Task: Assign Issue Issue0000000024 to Sprint Sprint0000000014 in Scrum Project Project0000000005 in Jira. Assign Issue Issue0000000025 to Sprint Sprint0000000015 in Scrum Project Project0000000005 in Jira. Assign Issue Issue0000000026 to Sprint Sprint0000000016 in Scrum Project Project0000000006 in Jira. Assign Issue Issue0000000027 to Sprint Sprint0000000016 in Scrum Project Project0000000006 in Jira. Assign Issue Issue0000000028 to Sprint Sprint0000000017 in Scrum Project Project0000000006 in Jira
Action: Mouse moved to (1016, 452)
Screenshot: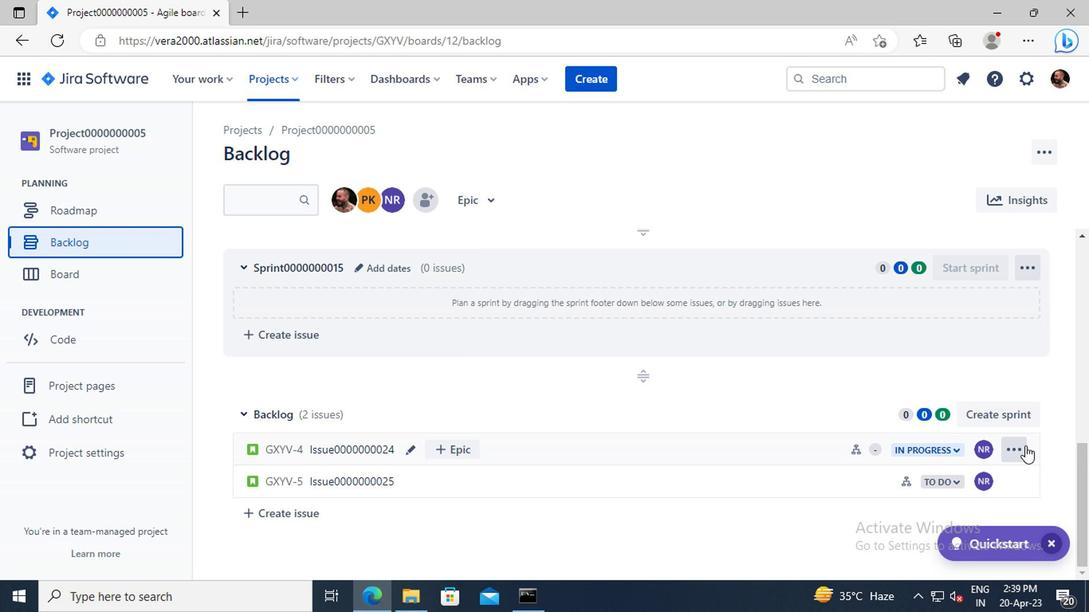 
Action: Mouse pressed left at (1016, 452)
Screenshot: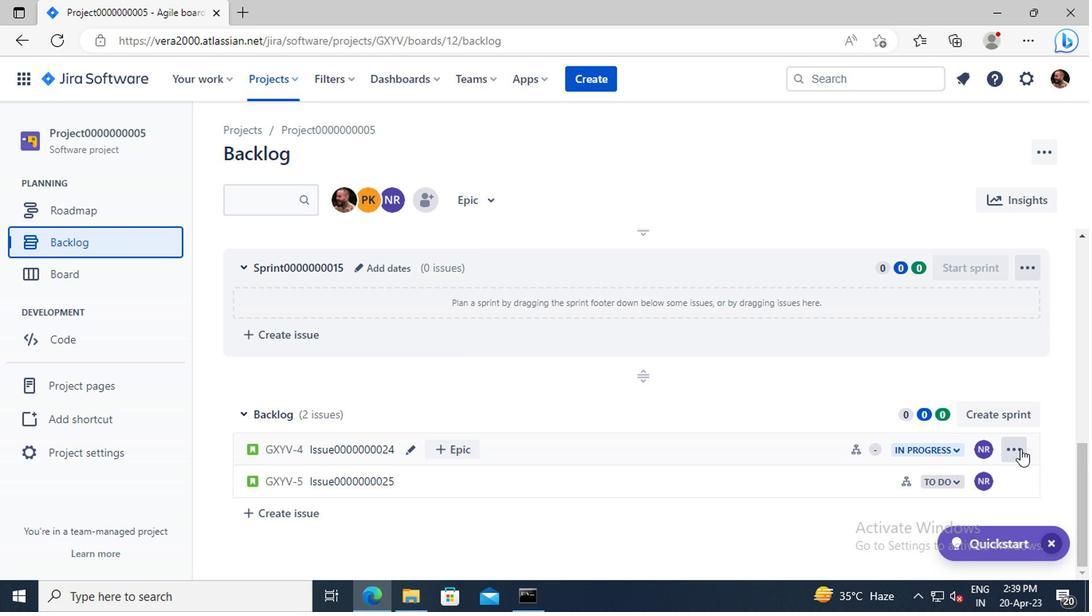 
Action: Mouse moved to (973, 388)
Screenshot: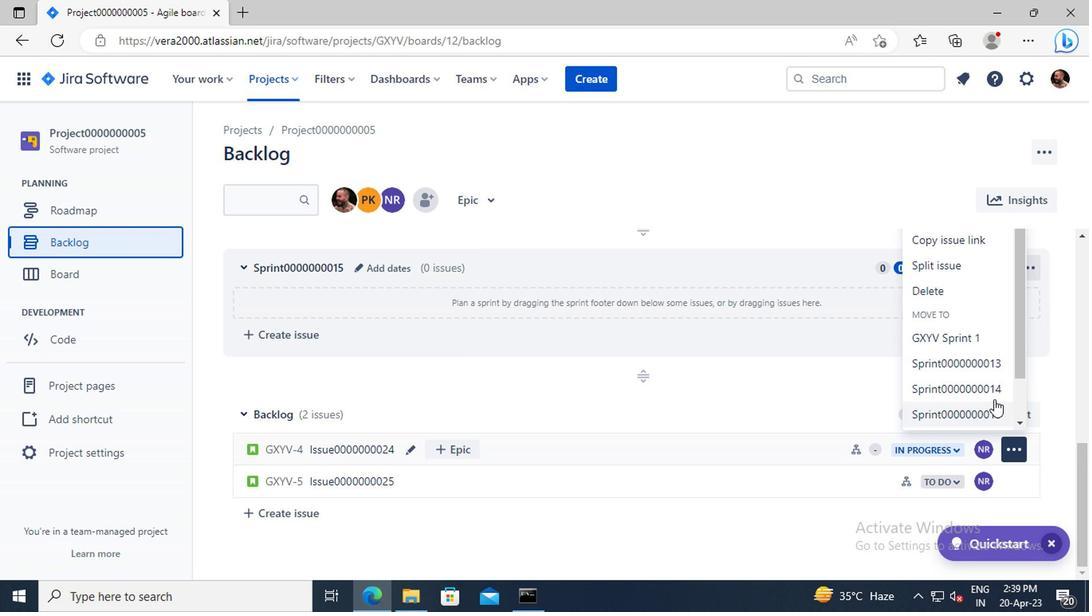 
Action: Mouse pressed left at (973, 388)
Screenshot: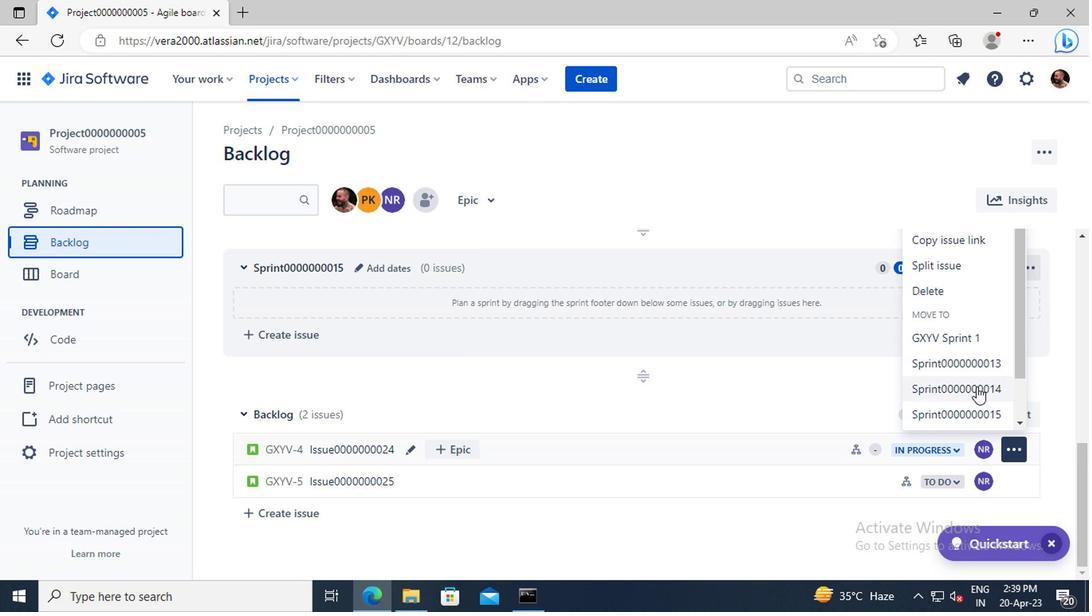 
Action: Mouse moved to (1015, 483)
Screenshot: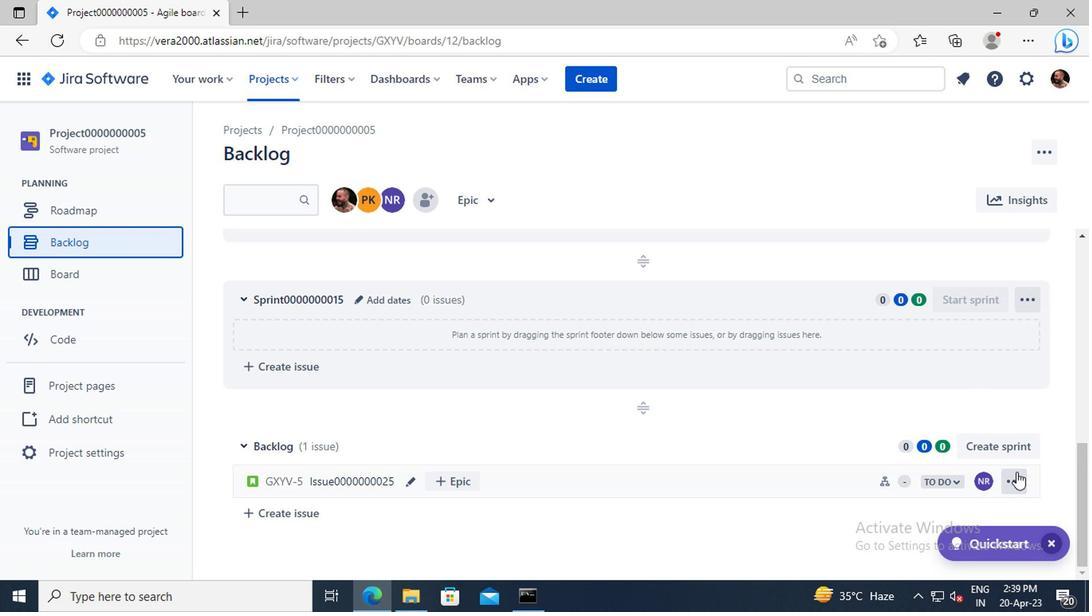 
Action: Mouse pressed left at (1015, 483)
Screenshot: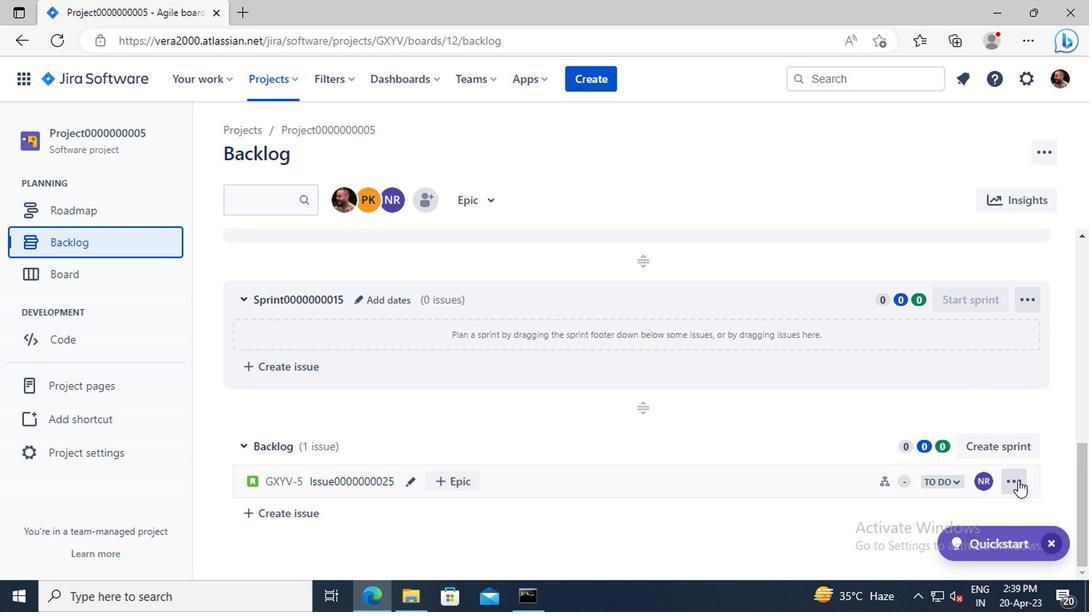 
Action: Mouse moved to (973, 447)
Screenshot: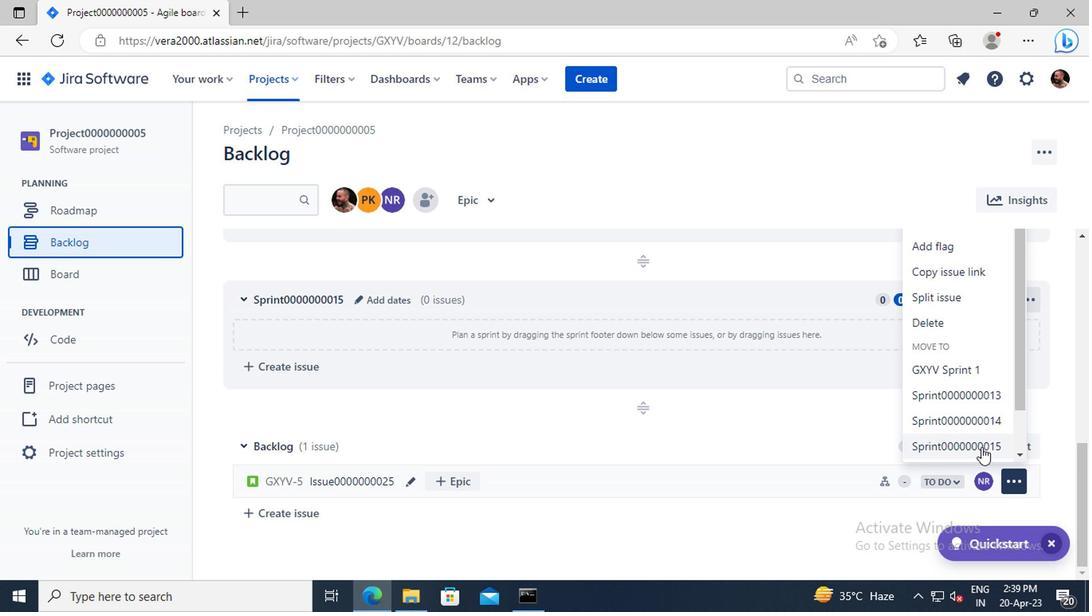 
Action: Mouse pressed left at (973, 447)
Screenshot: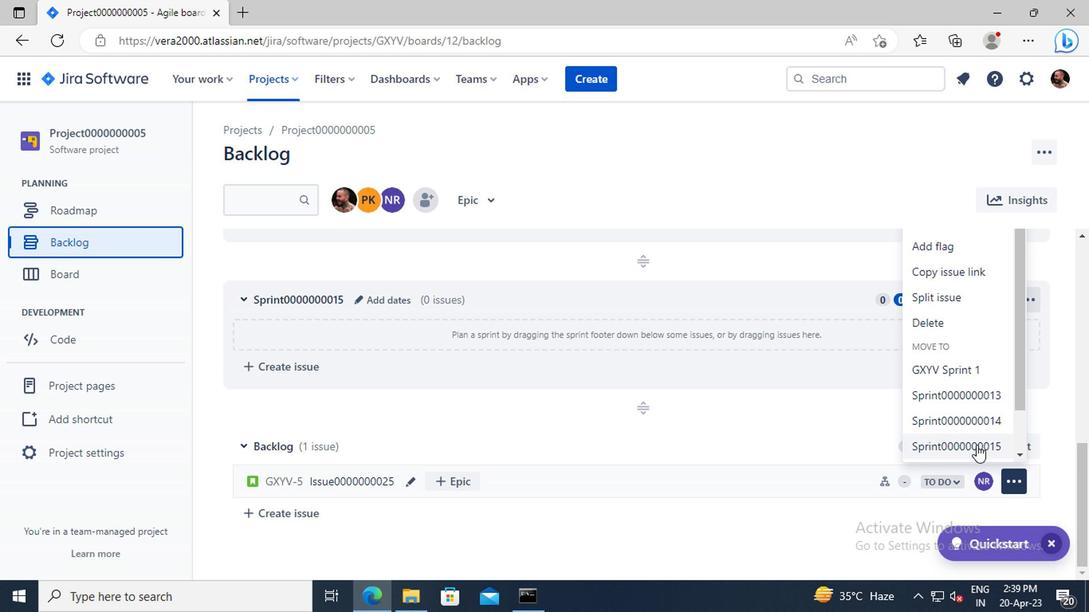 
Action: Mouse moved to (266, 81)
Screenshot: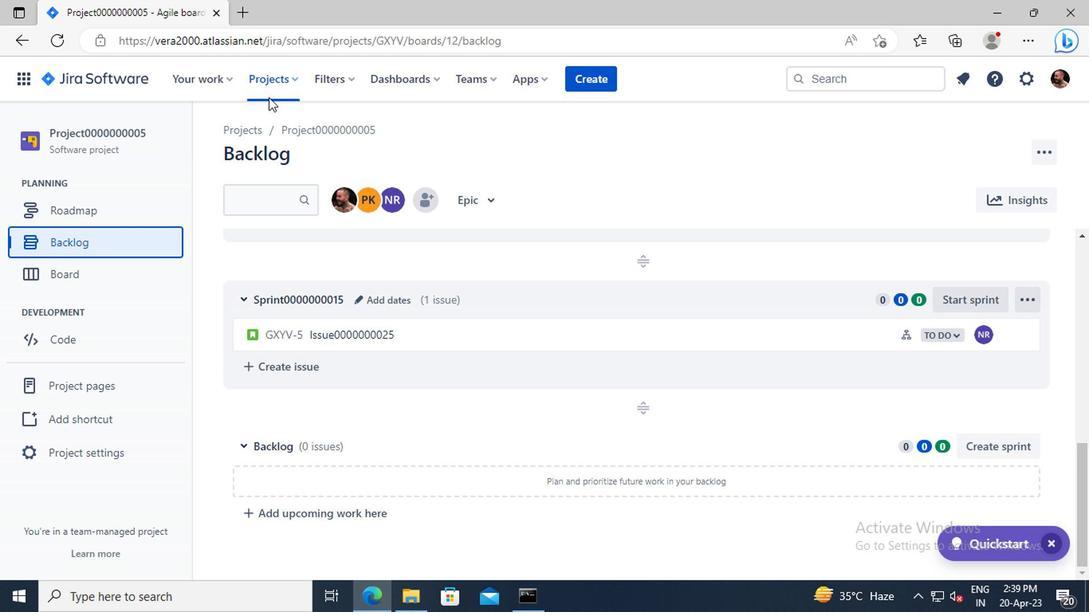 
Action: Mouse pressed left at (266, 81)
Screenshot: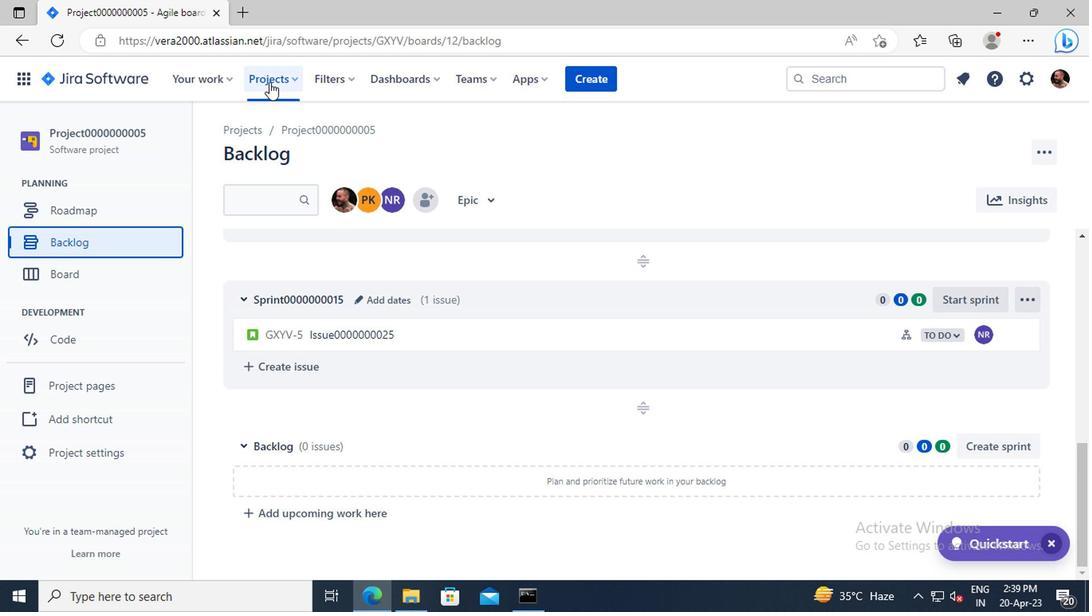 
Action: Mouse moved to (334, 189)
Screenshot: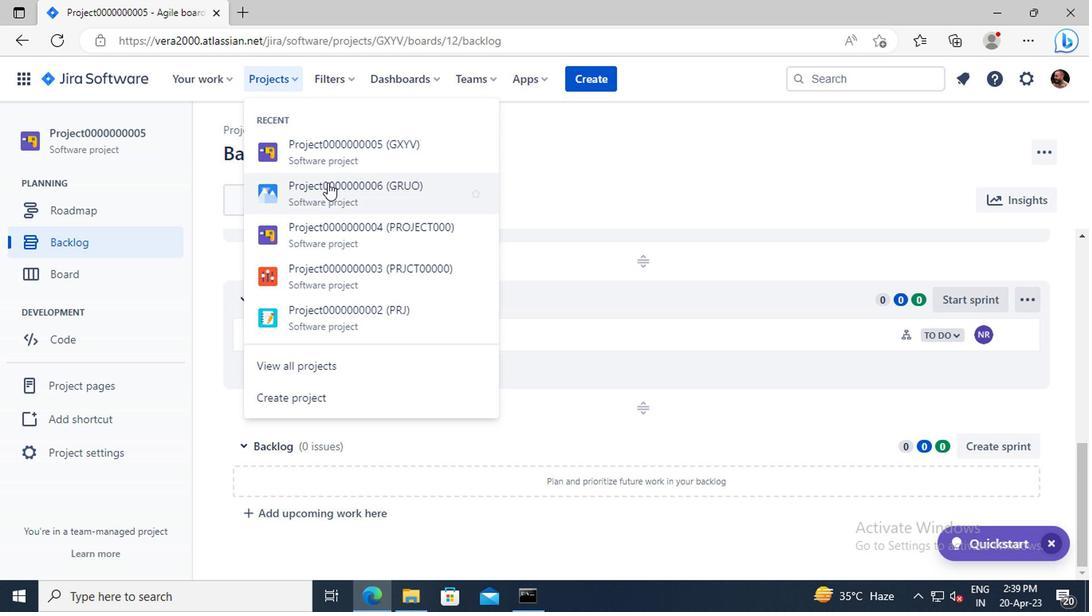 
Action: Mouse pressed left at (334, 189)
Screenshot: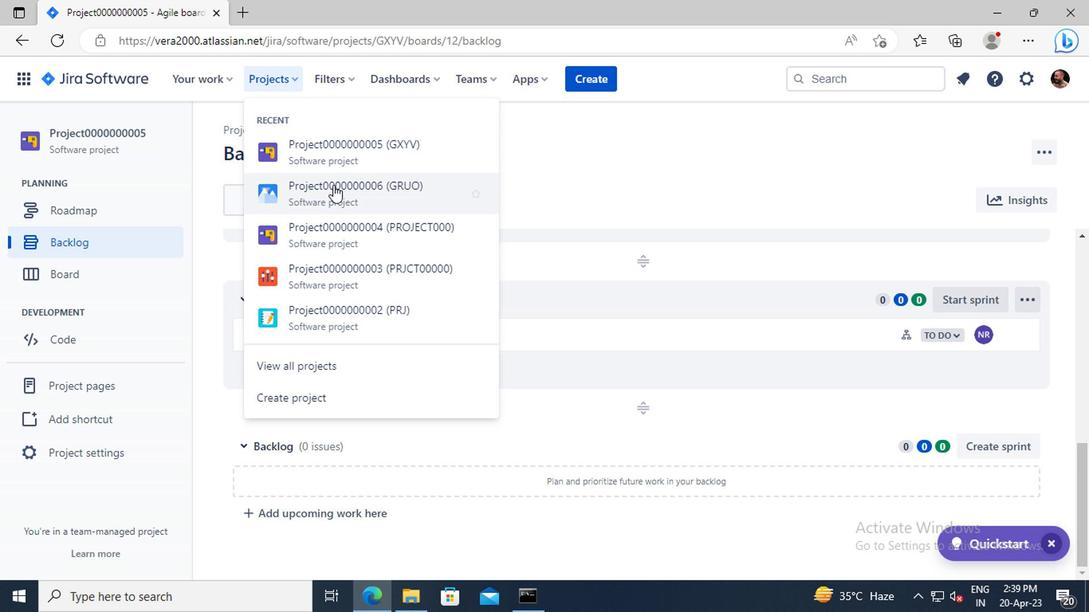 
Action: Mouse moved to (114, 240)
Screenshot: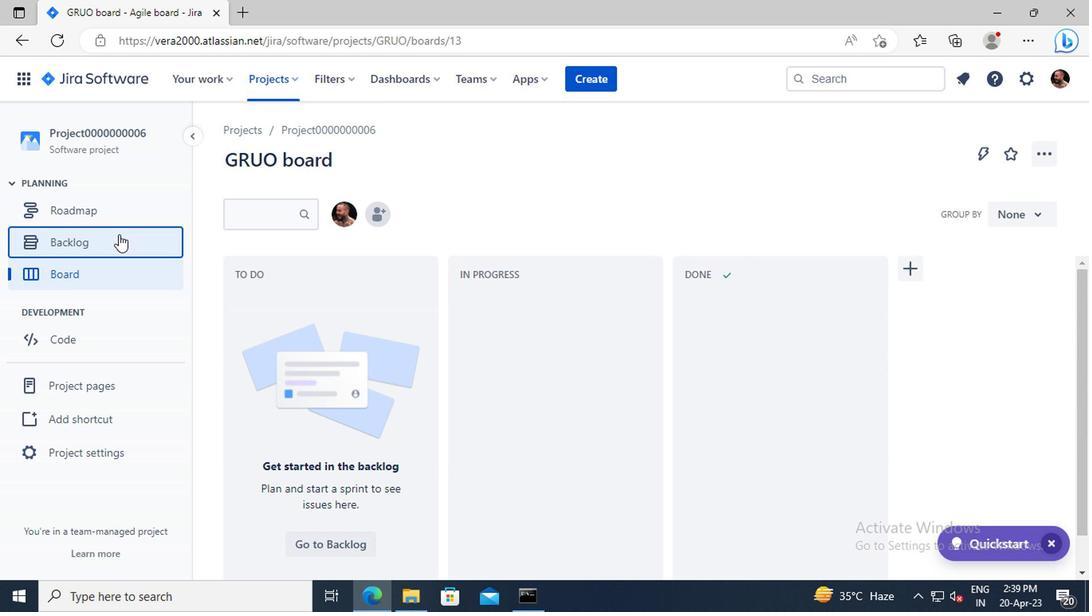 
Action: Mouse pressed left at (114, 240)
Screenshot: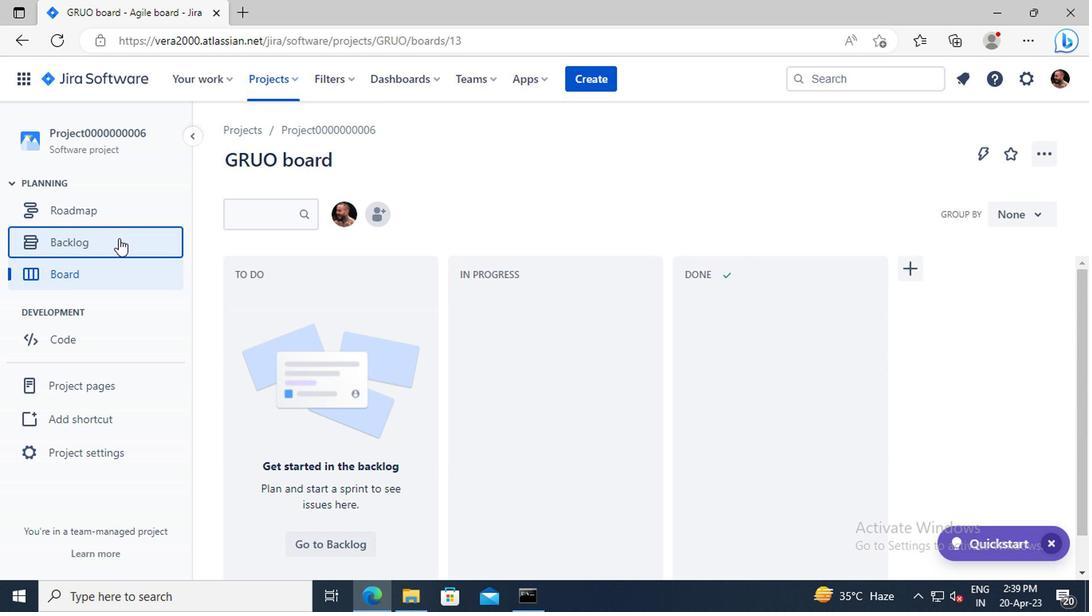 
Action: Mouse moved to (410, 304)
Screenshot: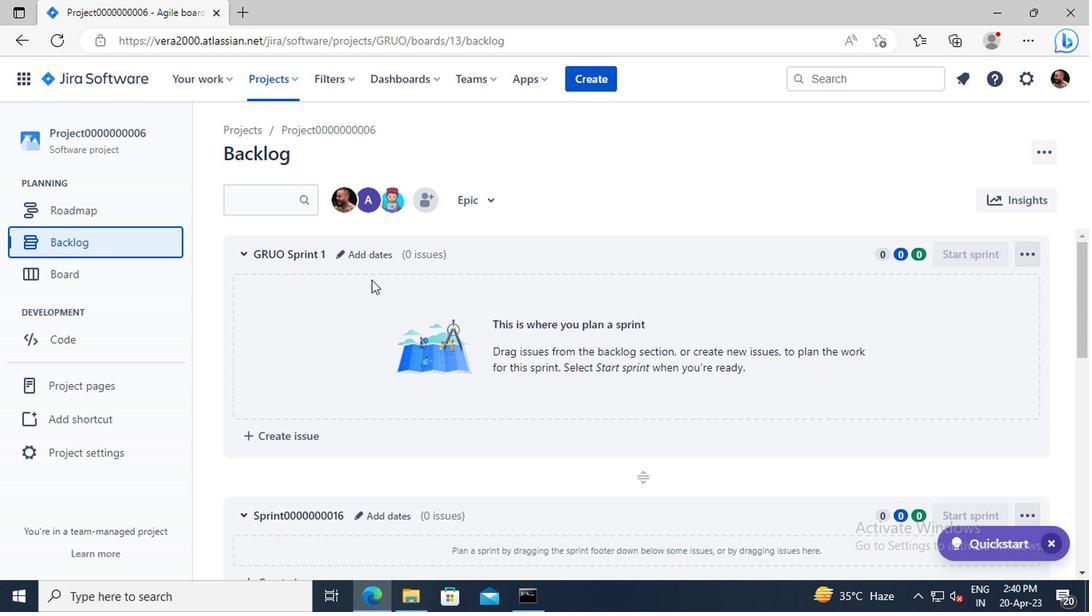 
Action: Mouse scrolled (410, 304) with delta (0, 0)
Screenshot: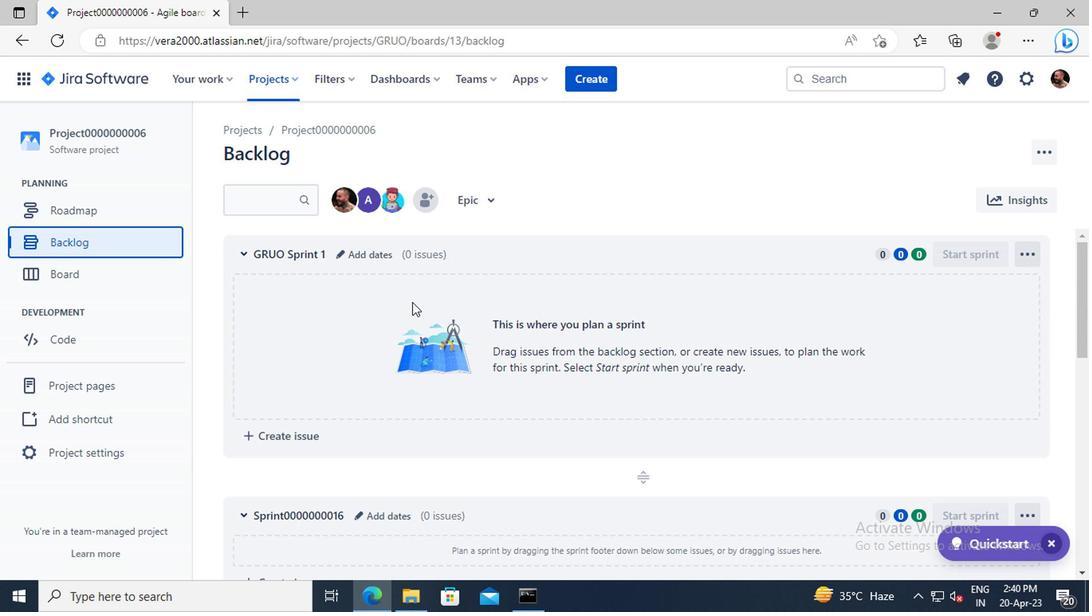 
Action: Mouse scrolled (410, 304) with delta (0, 0)
Screenshot: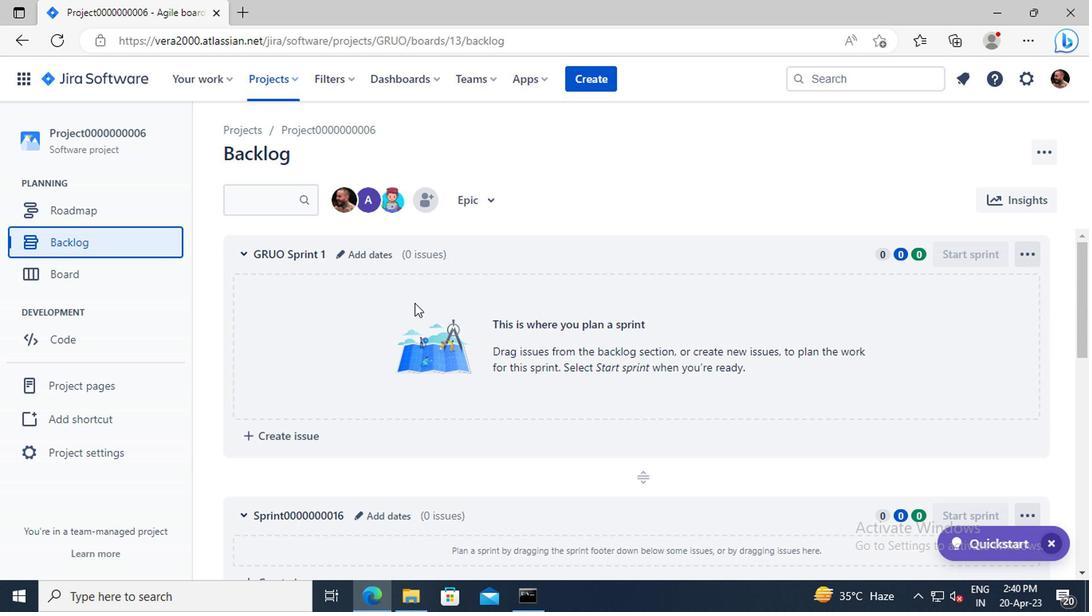 
Action: Mouse moved to (411, 305)
Screenshot: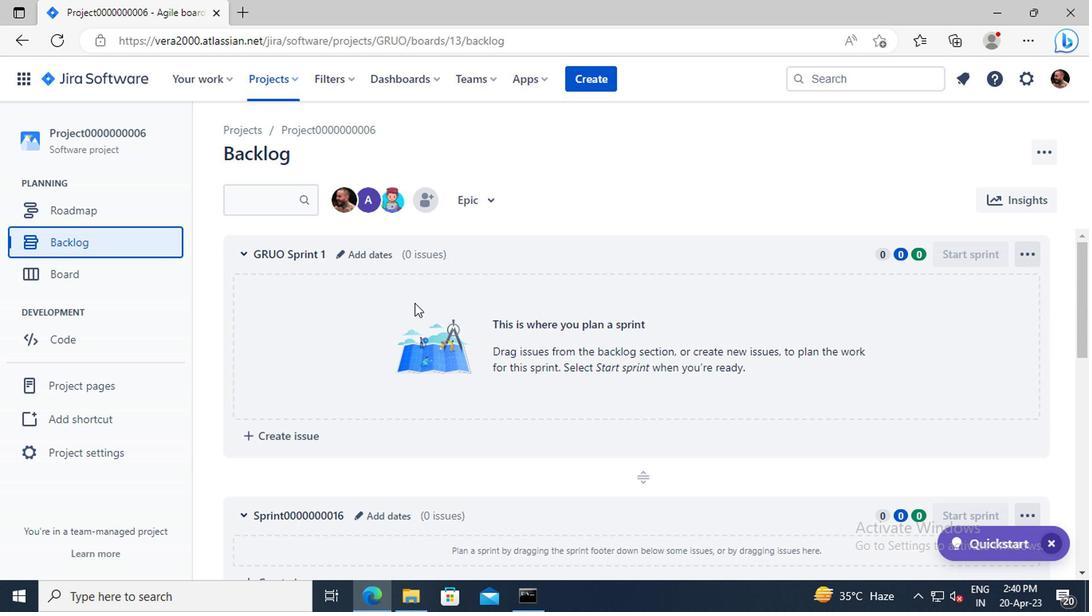 
Action: Mouse scrolled (411, 304) with delta (0, 0)
Screenshot: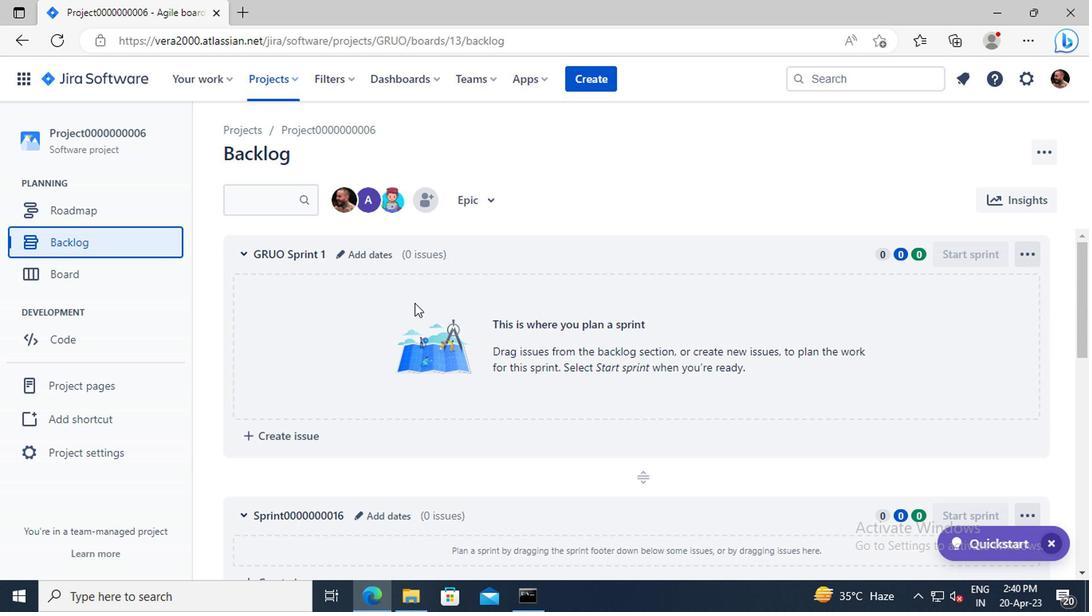 
Action: Mouse moved to (417, 323)
Screenshot: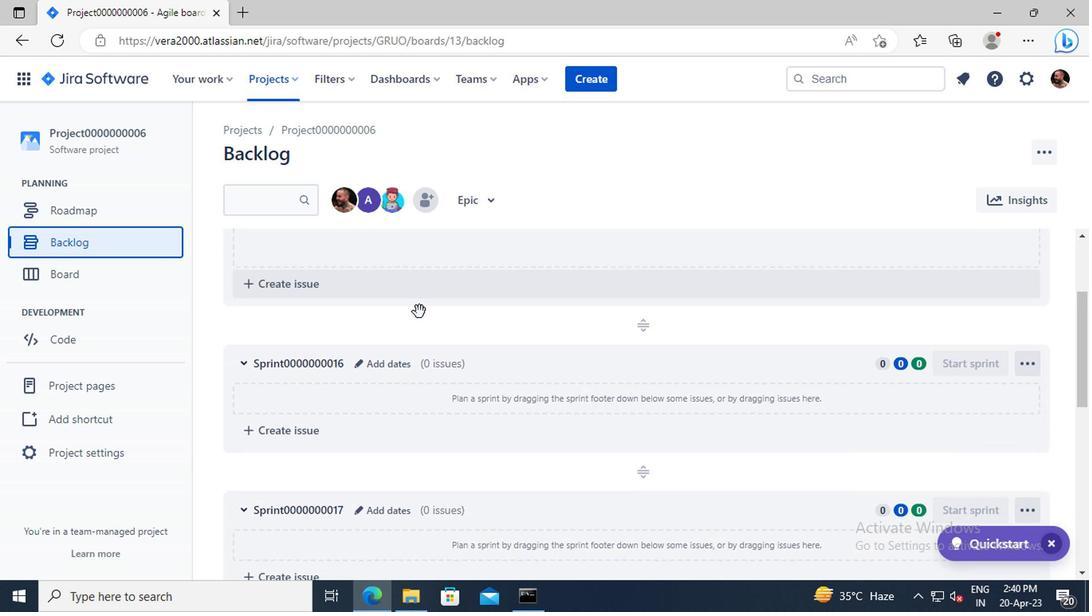 
Action: Mouse scrolled (417, 323) with delta (0, 0)
Screenshot: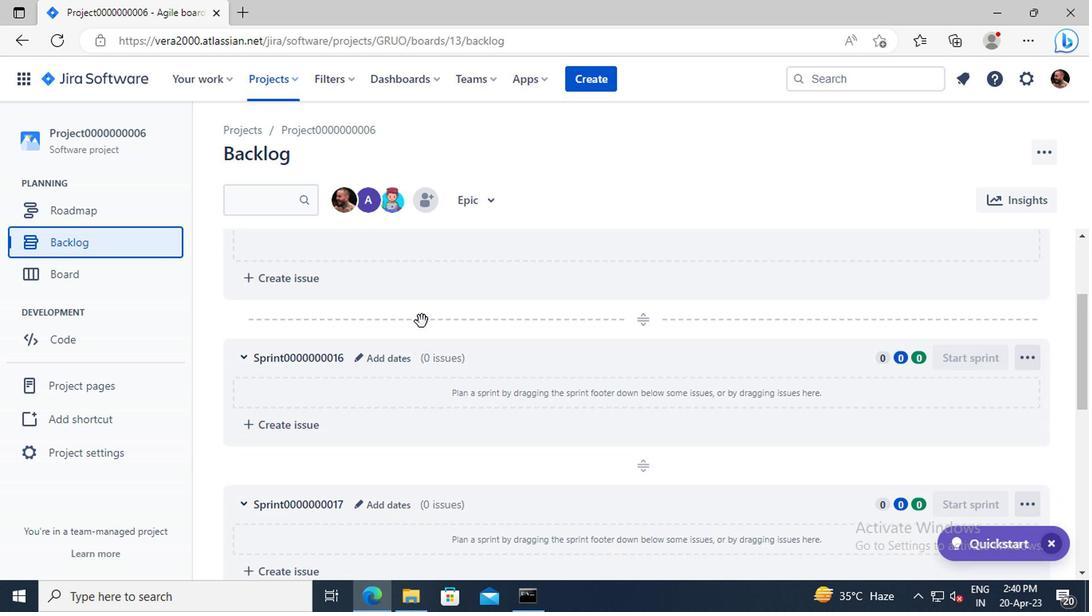 
Action: Mouse scrolled (417, 323) with delta (0, 0)
Screenshot: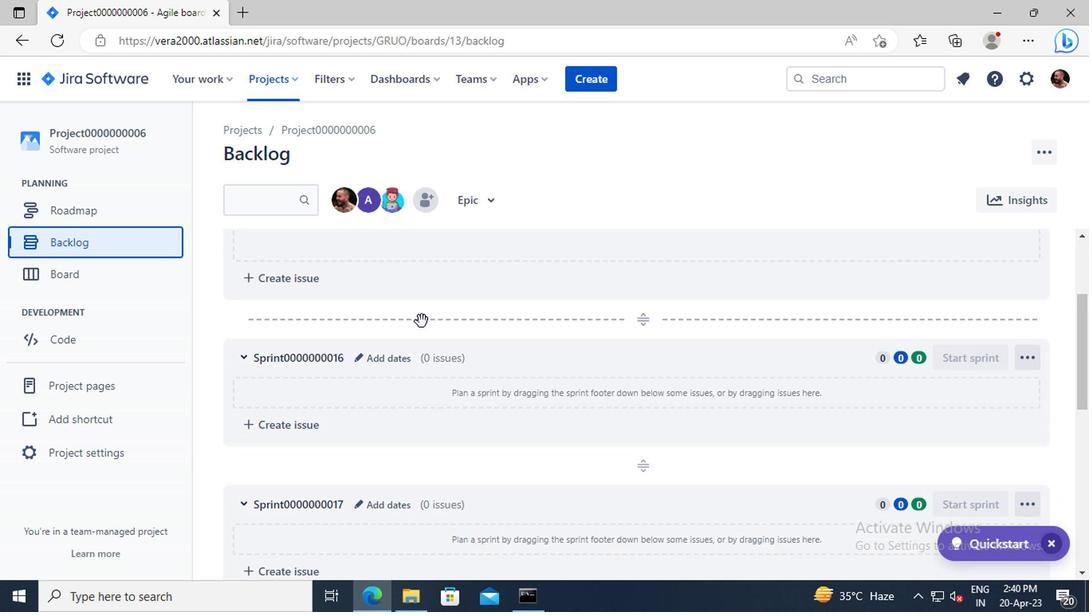 
Action: Mouse moved to (418, 325)
Screenshot: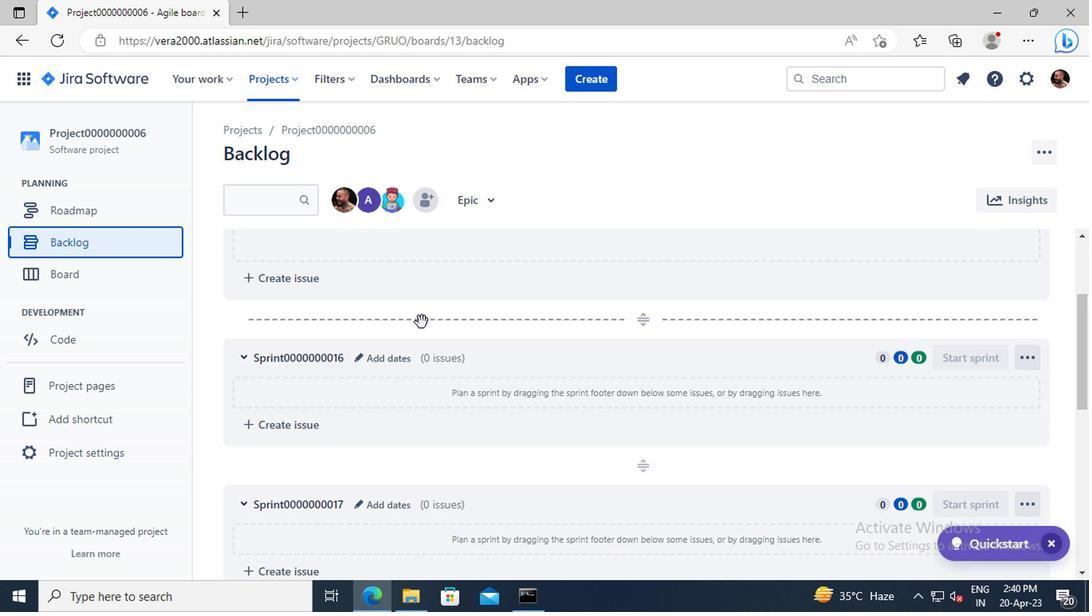 
Action: Mouse scrolled (418, 324) with delta (0, -1)
Screenshot: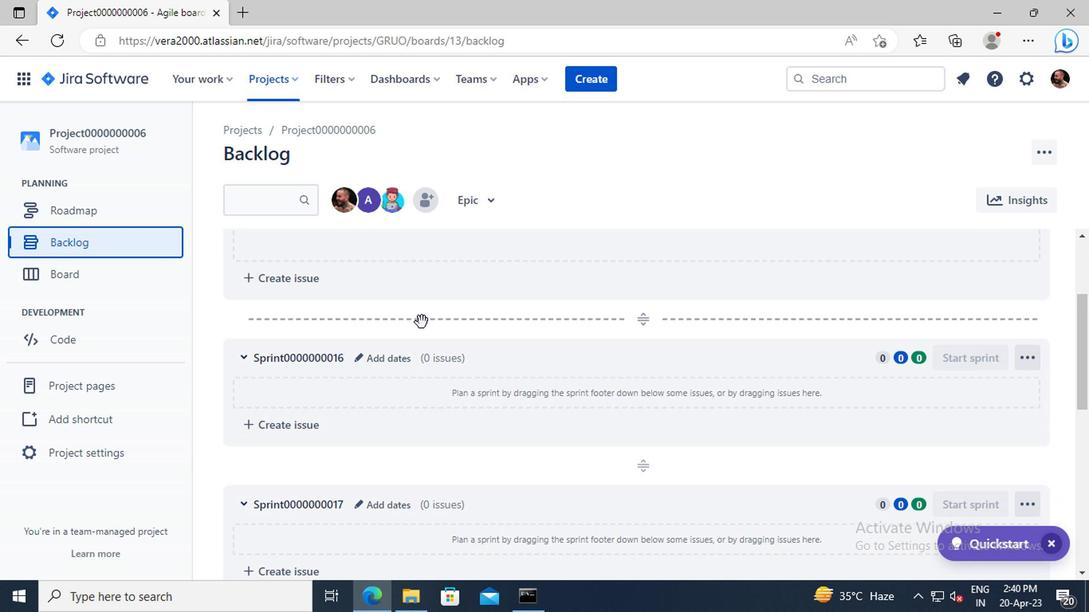 
Action: Mouse scrolled (418, 324) with delta (0, -1)
Screenshot: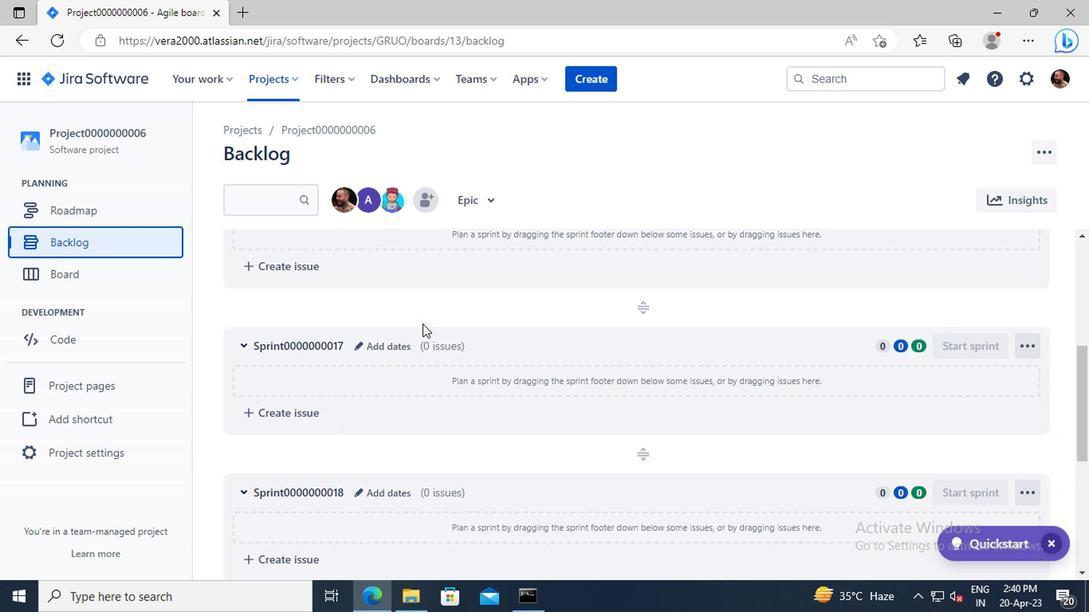 
Action: Mouse scrolled (418, 324) with delta (0, -1)
Screenshot: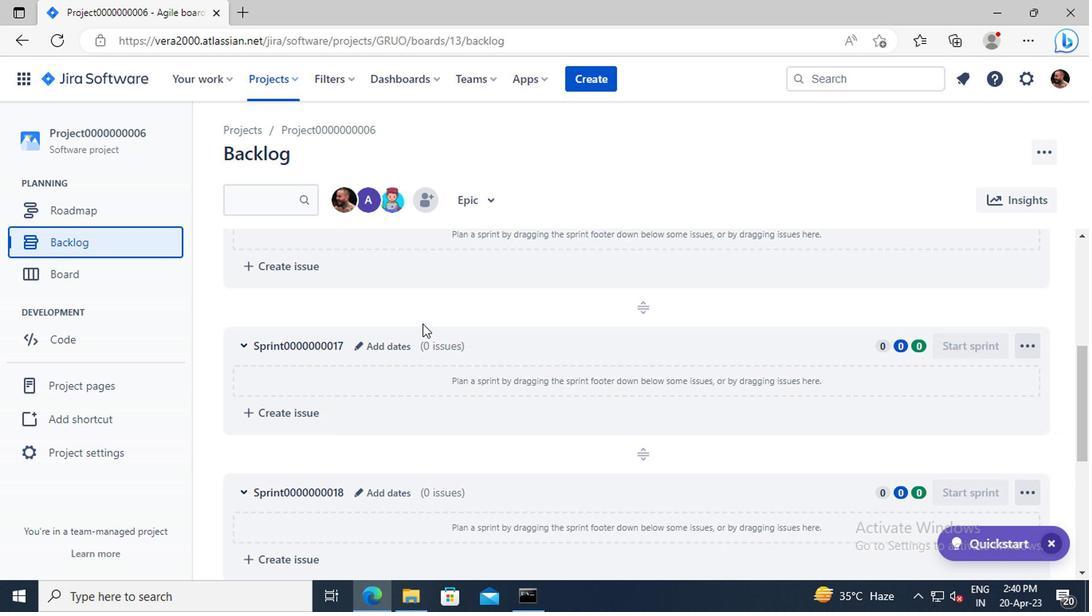 
Action: Mouse scrolled (418, 324) with delta (0, -1)
Screenshot: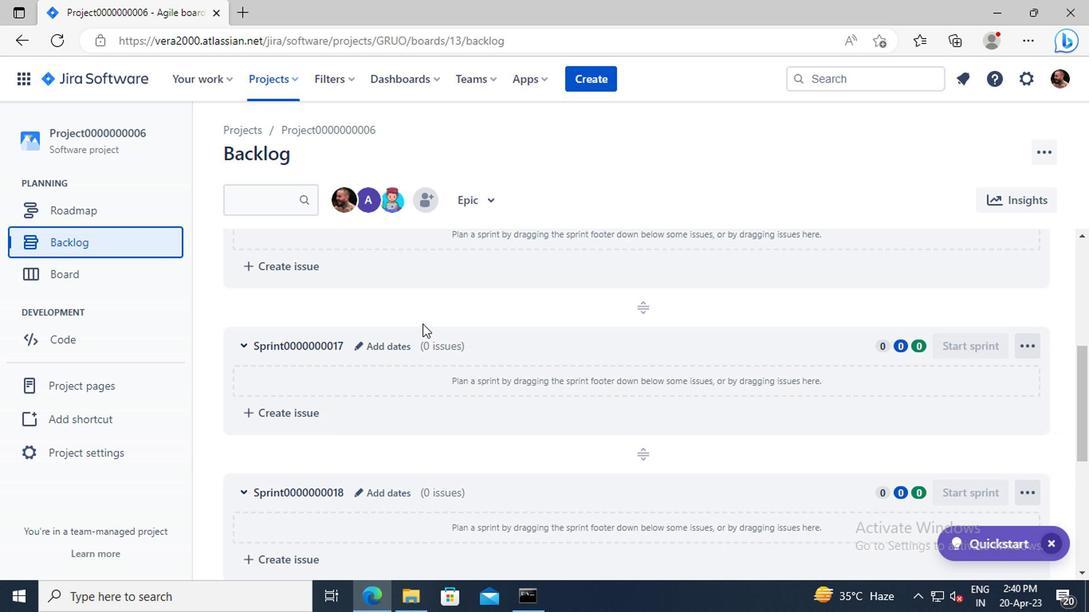 
Action: Mouse scrolled (418, 324) with delta (0, -1)
Screenshot: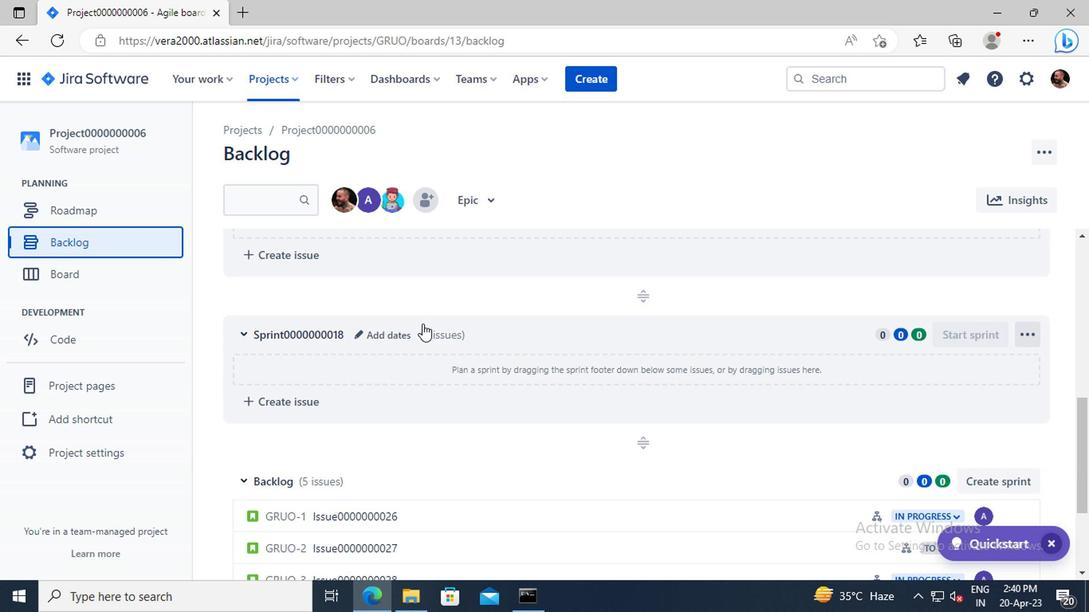 
Action: Mouse scrolled (418, 324) with delta (0, -1)
Screenshot: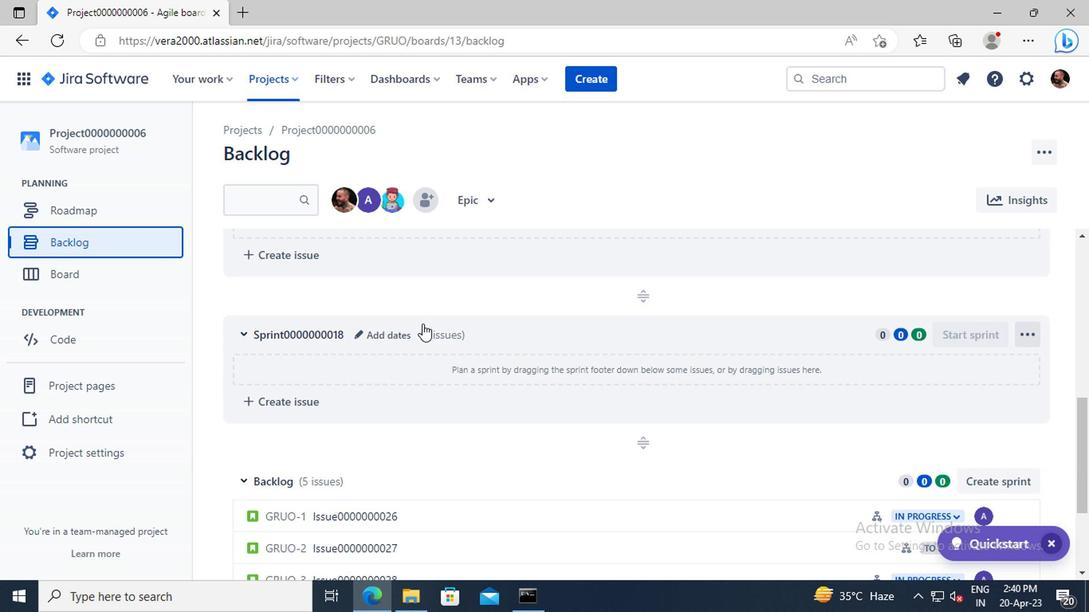 
Action: Mouse scrolled (418, 324) with delta (0, -1)
Screenshot: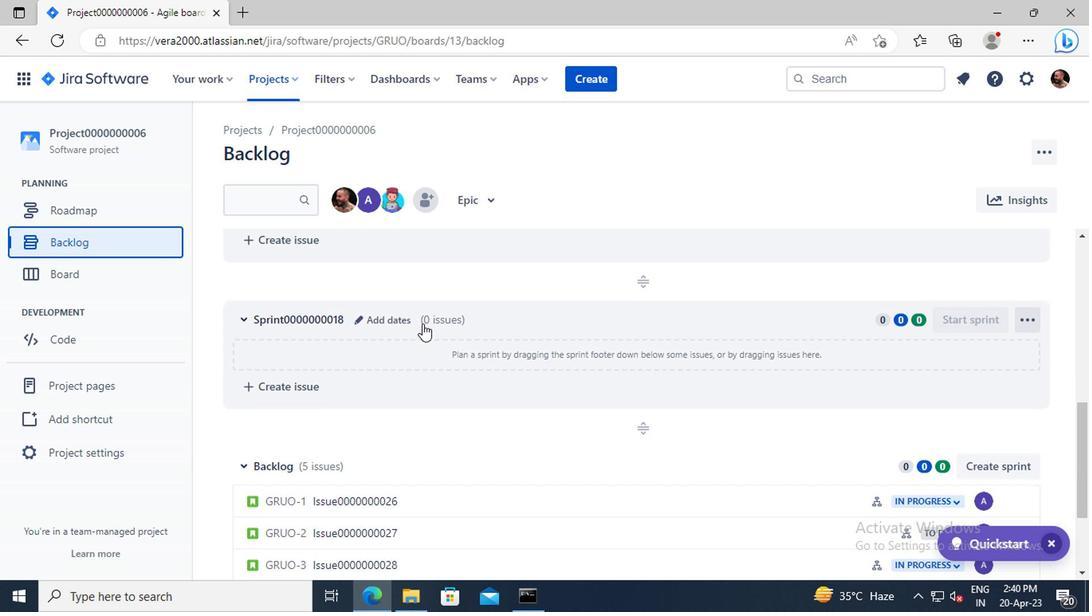 
Action: Mouse moved to (1016, 355)
Screenshot: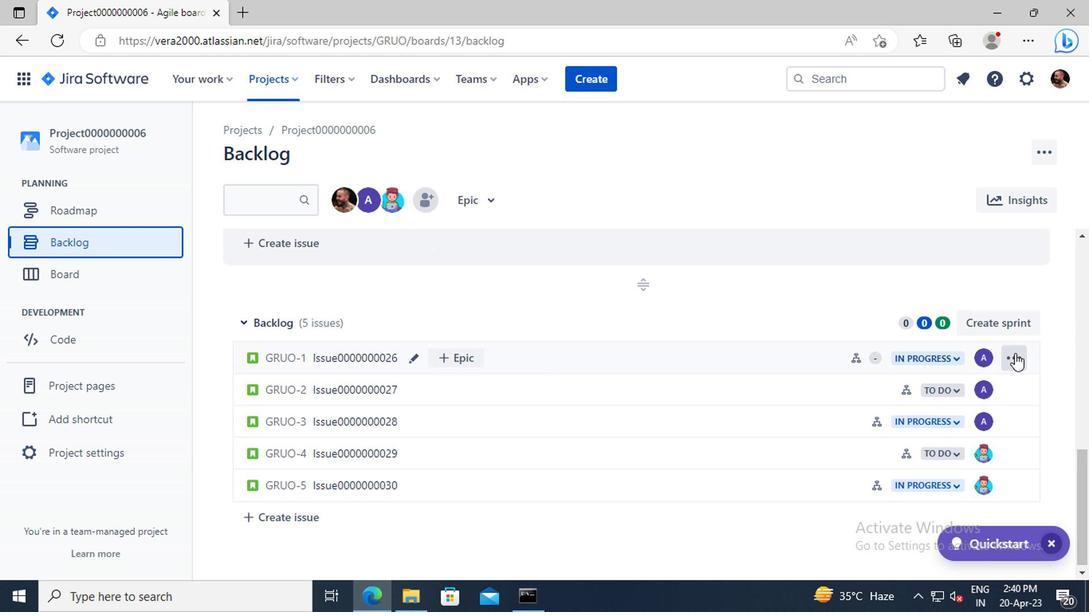 
Action: Mouse pressed left at (1016, 355)
Screenshot: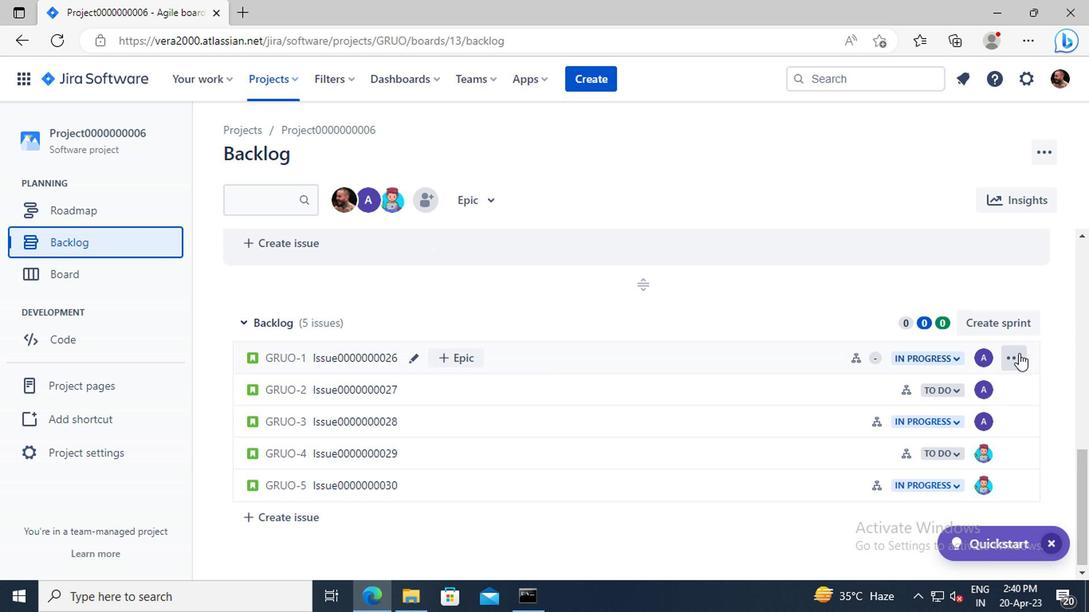 
Action: Mouse moved to (981, 272)
Screenshot: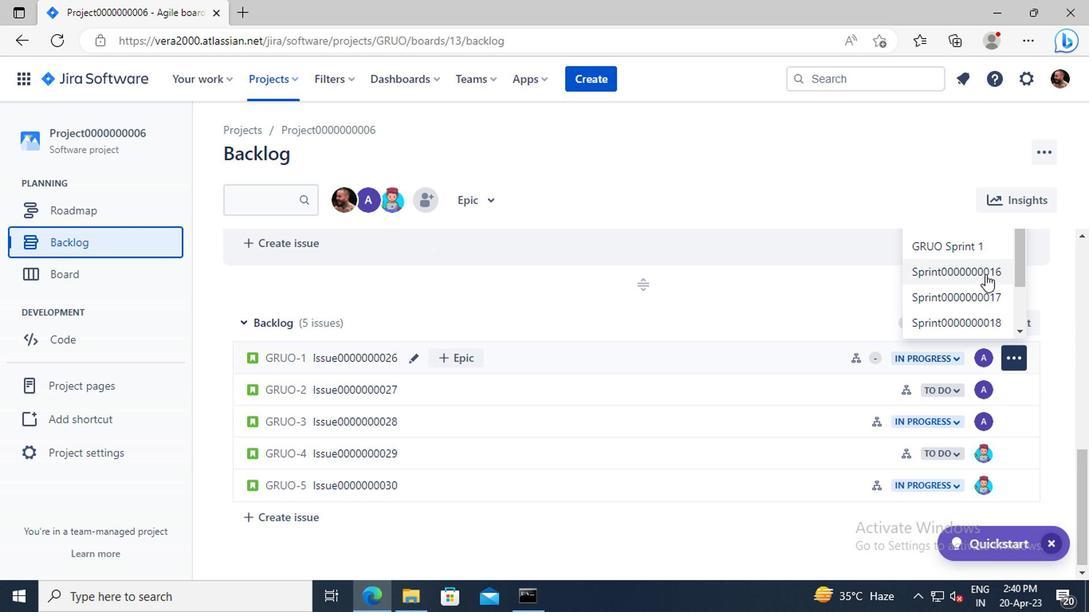 
Action: Mouse pressed left at (981, 272)
Screenshot: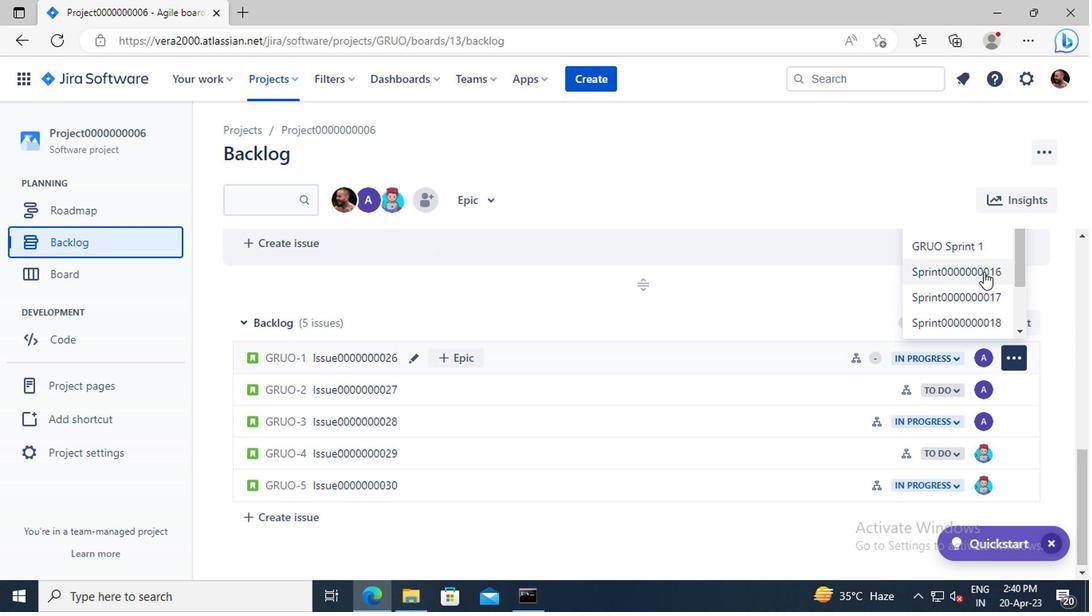 
Action: Mouse moved to (1015, 388)
Screenshot: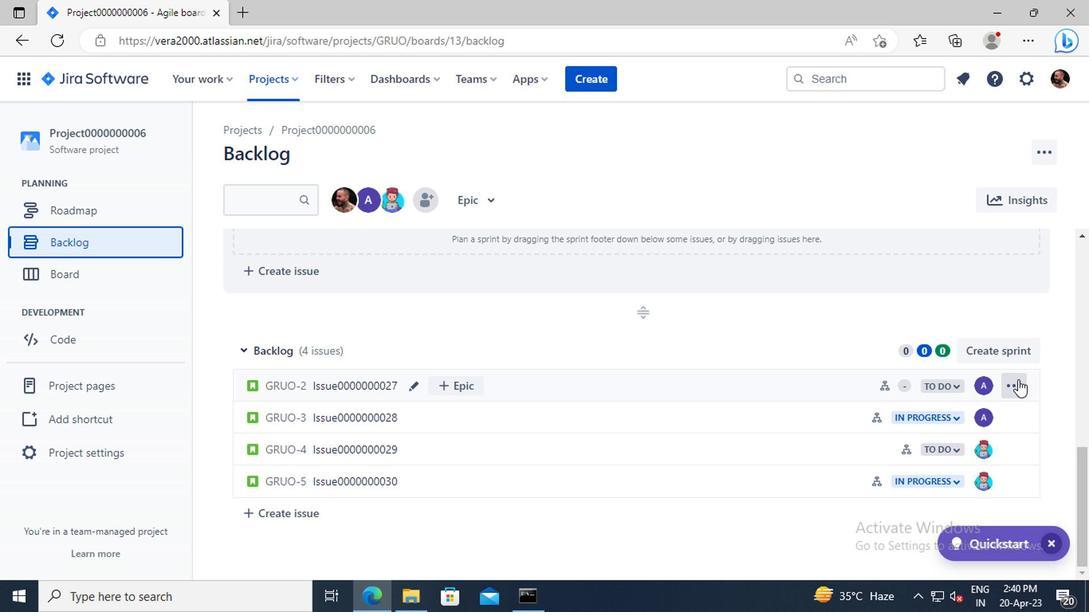 
Action: Mouse pressed left at (1015, 388)
Screenshot: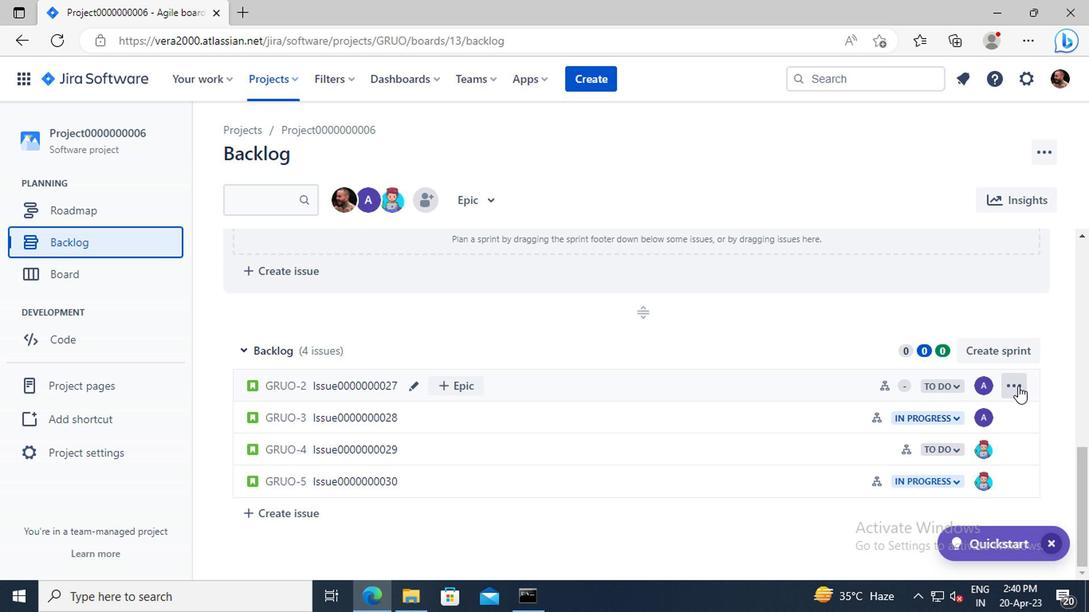 
Action: Mouse moved to (977, 298)
Screenshot: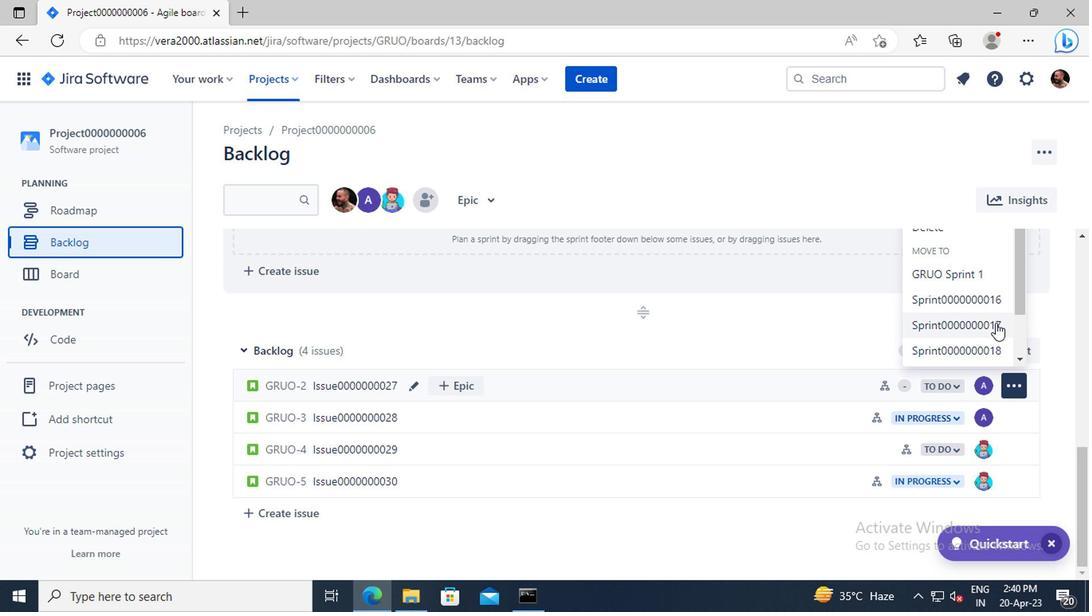 
Action: Mouse pressed left at (977, 298)
Screenshot: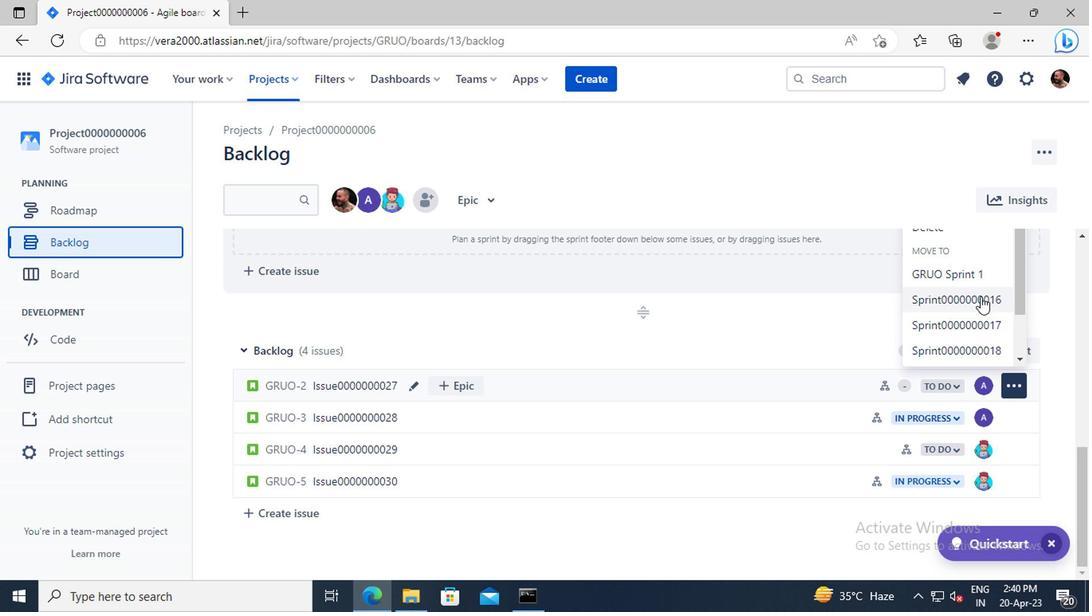 
Action: Mouse moved to (1011, 417)
Screenshot: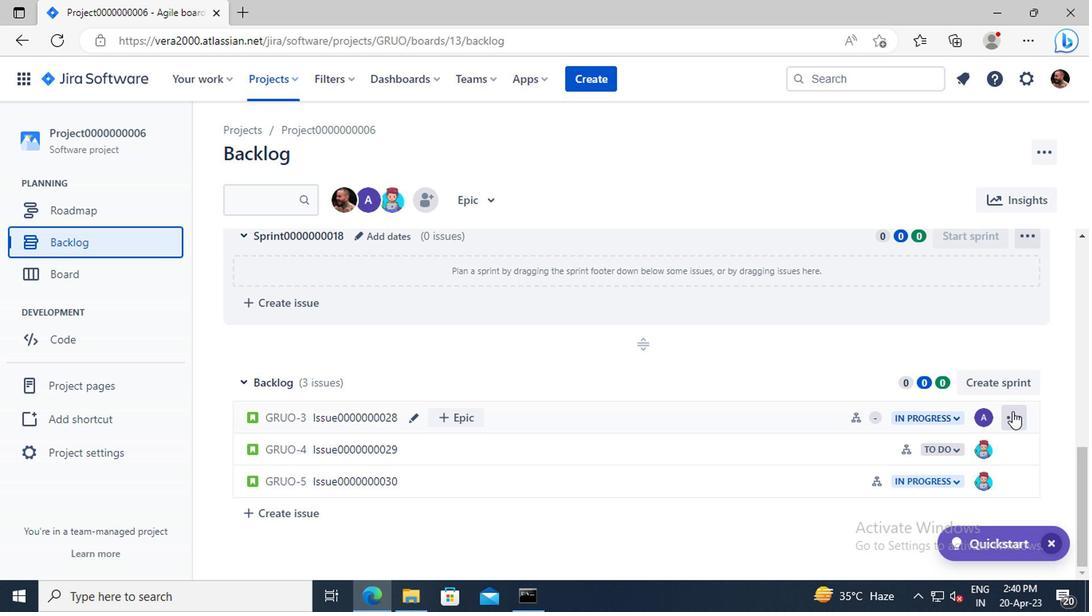 
Action: Mouse pressed left at (1011, 417)
Screenshot: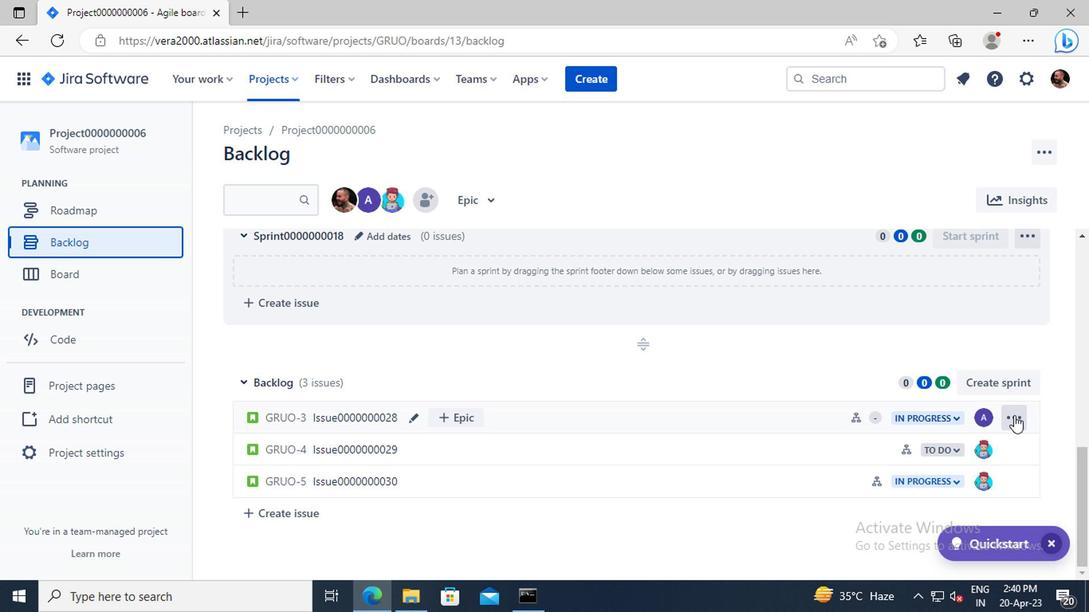 
Action: Mouse moved to (965, 358)
Screenshot: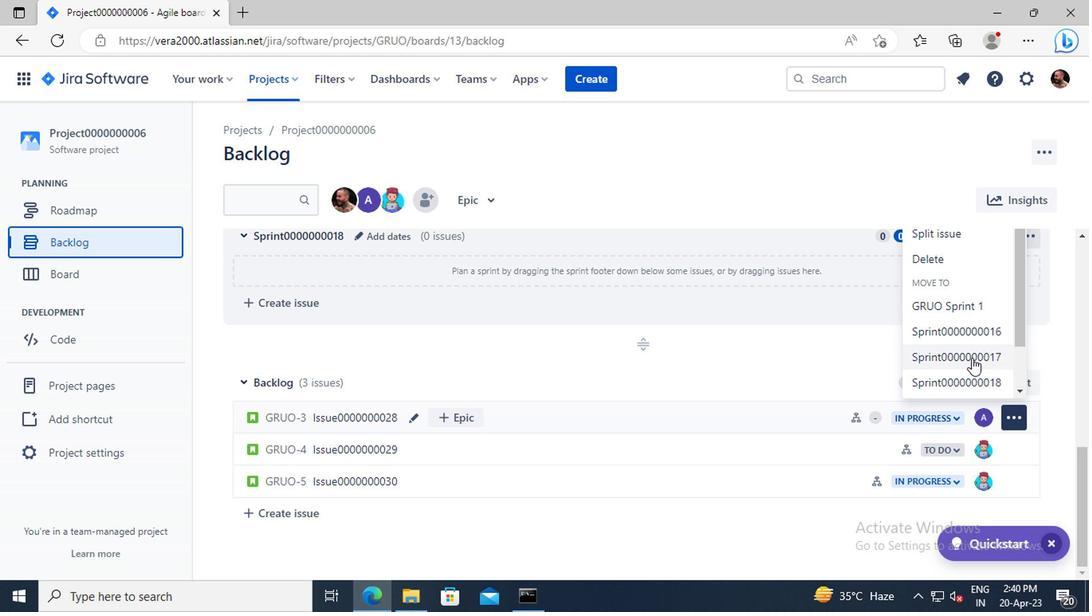 
Action: Mouse pressed left at (965, 358)
Screenshot: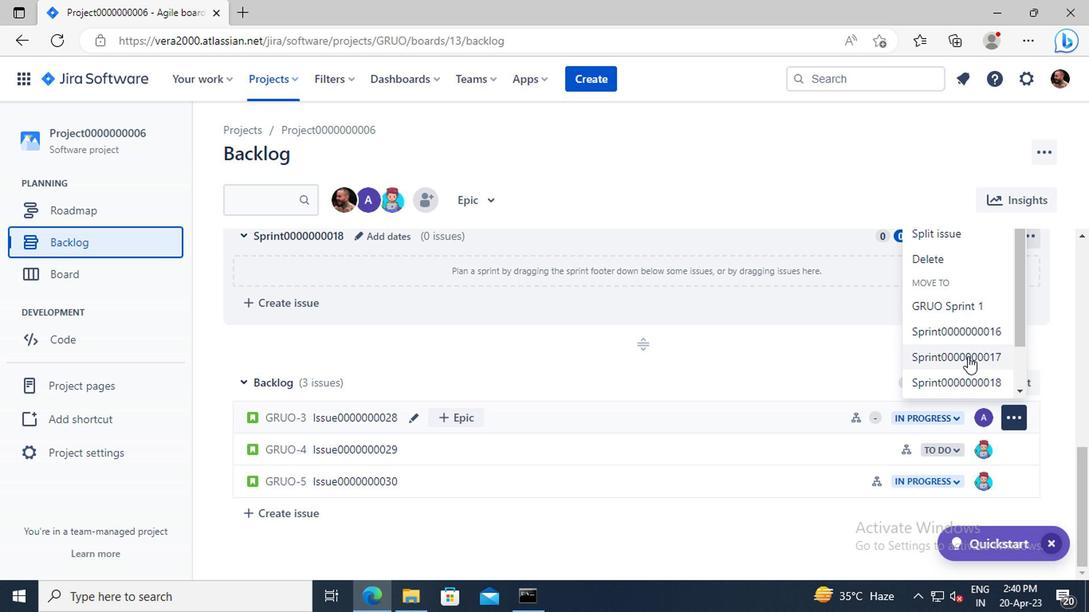 
